 Task: Assign in the project AgileBazaar the issue 'Upgrade the deployment process of a web application to improve the speed and reliability of deployment' to the sprint 'Infrastructure Upgrade Sprint'. Assign in the project AgileBazaar the issue 'Create a new online platform for online cooking courses with advanced recipe sharing and meal planning features' to the sprint 'Infrastructure Upgrade Sprint'. Assign in the project AgileBazaar the issue 'Implement a new cloud-based learning management system for a school with advanced course creation and assessment features' to the sprint 'Infrastructure Upgrade Sprint'. Assign in the project AgileBazaar the issue 'Integrate a new interactive tutorial feature into an existing e-learning platform to enhance user engagement and learning outcomes' to the sprint 'Infrastructure Upgrade Sprint'
Action: Mouse moved to (197, 48)
Screenshot: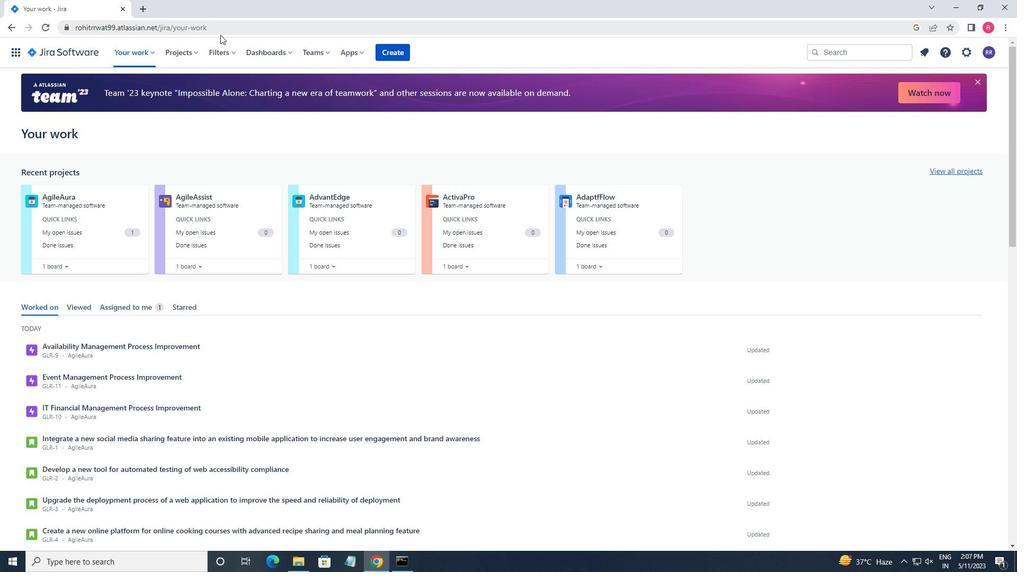 
Action: Mouse pressed left at (197, 48)
Screenshot: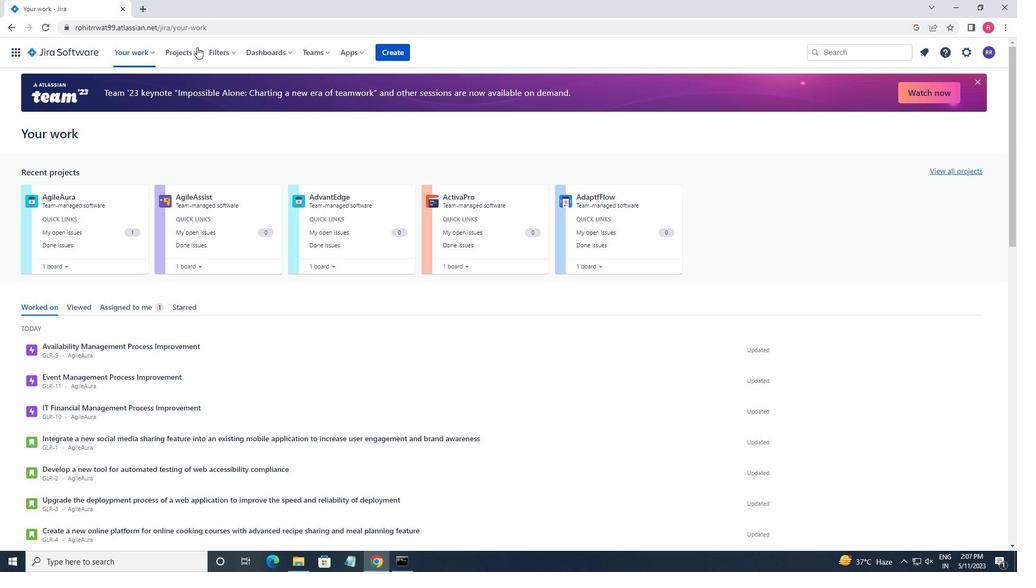 
Action: Mouse moved to (211, 100)
Screenshot: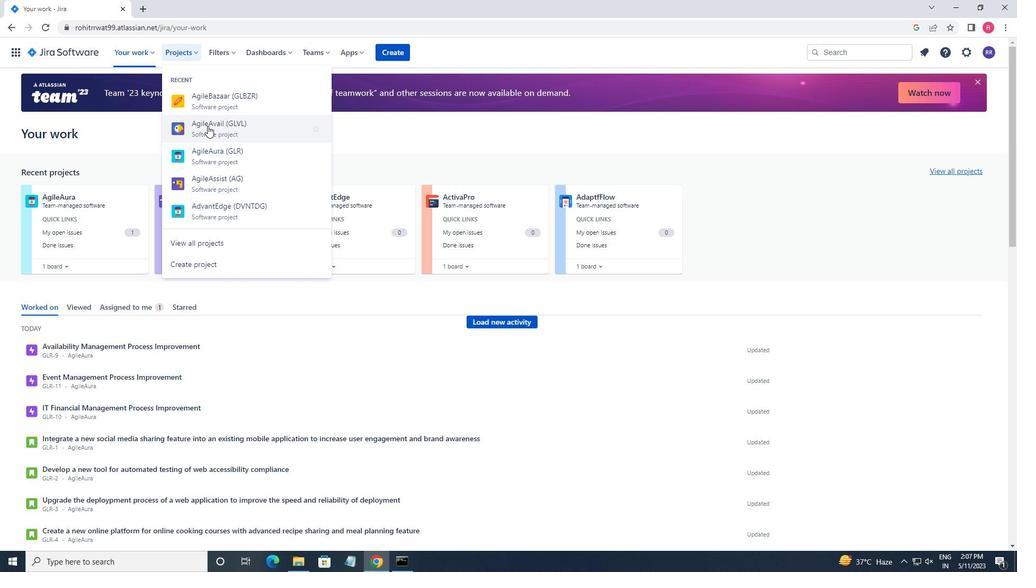 
Action: Mouse pressed left at (211, 100)
Screenshot: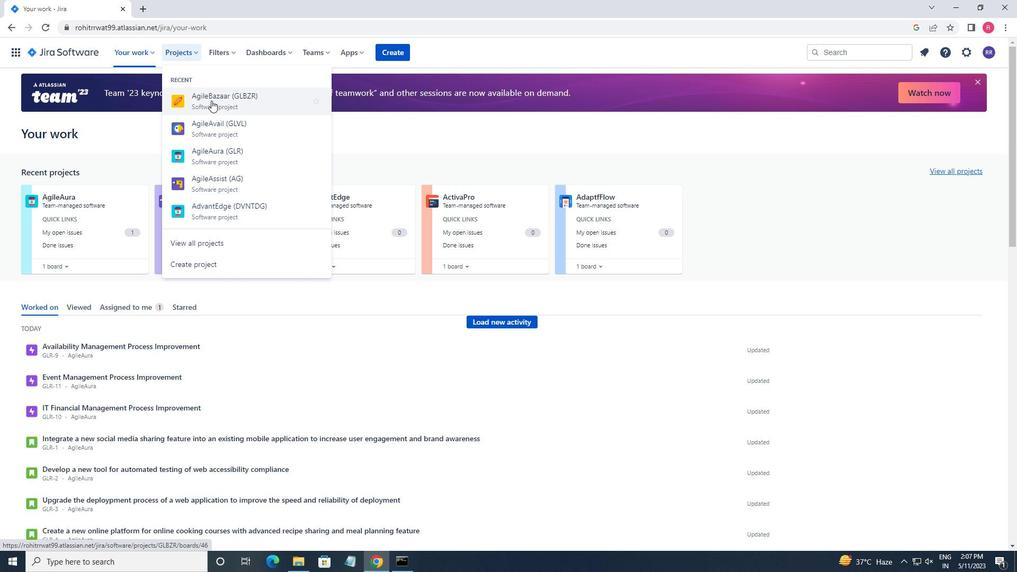 
Action: Mouse moved to (63, 153)
Screenshot: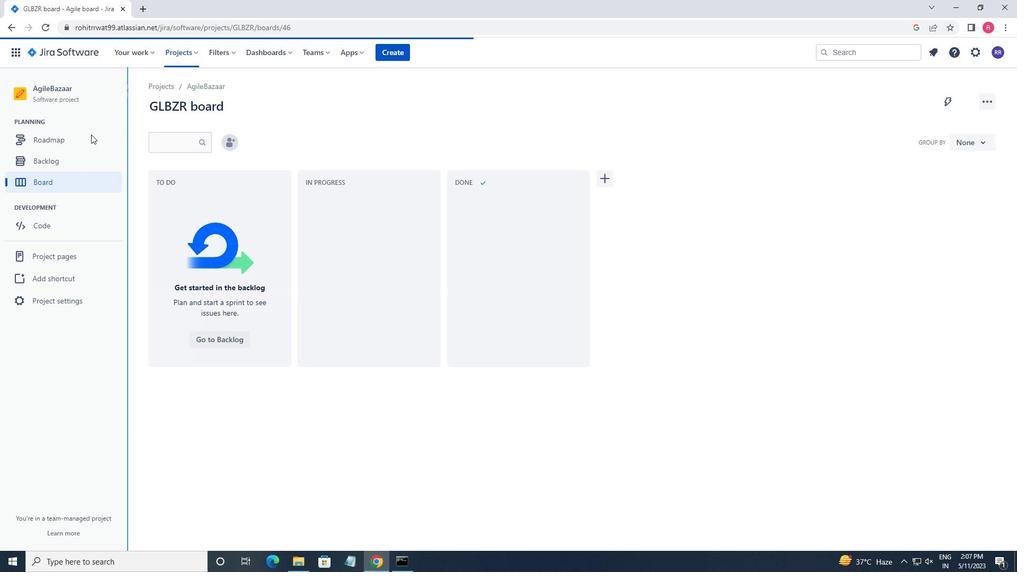 
Action: Mouse pressed left at (63, 153)
Screenshot: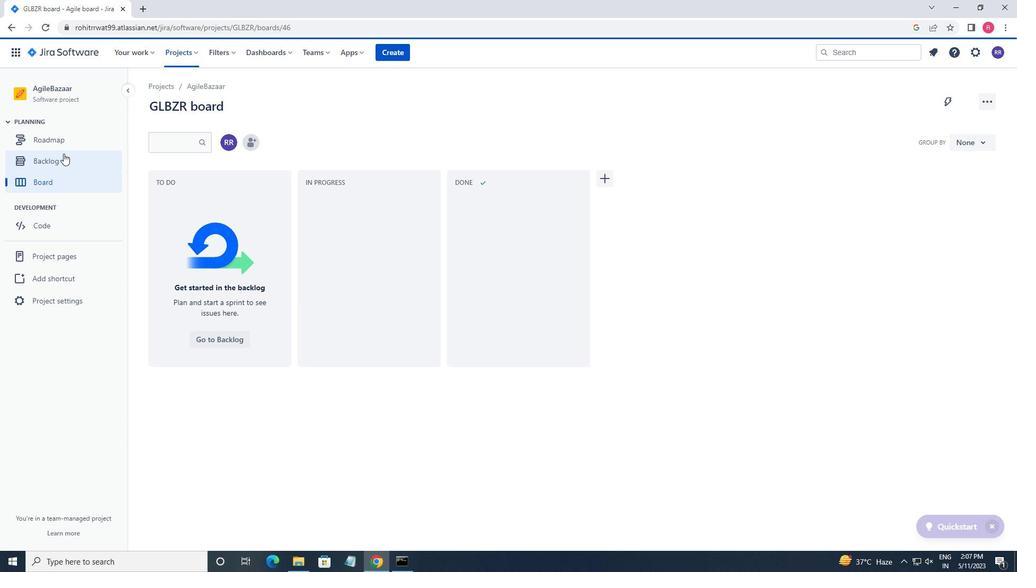 
Action: Mouse moved to (439, 387)
Screenshot: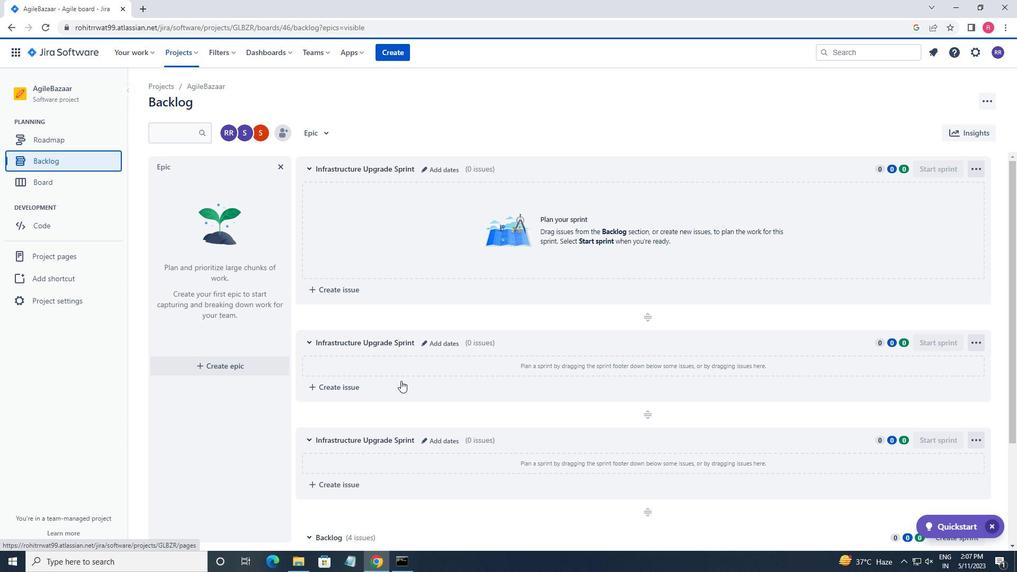
Action: Mouse scrolled (439, 387) with delta (0, 0)
Screenshot: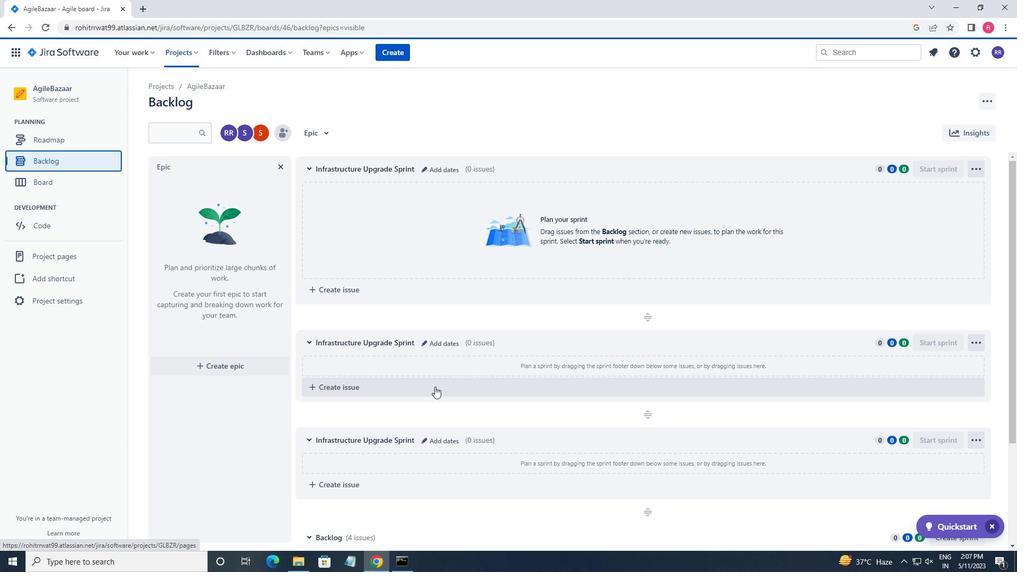 
Action: Mouse scrolled (439, 387) with delta (0, 0)
Screenshot: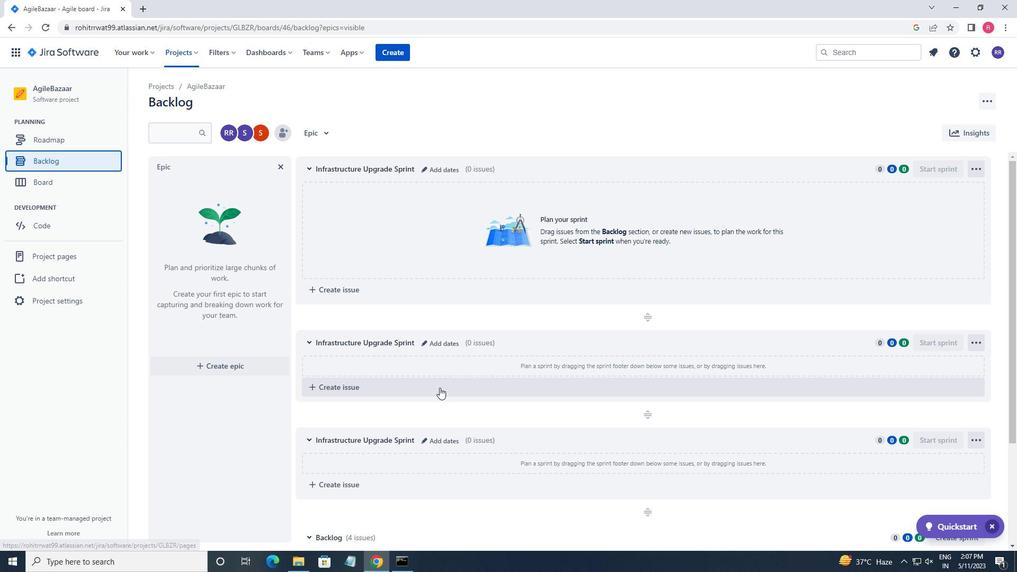 
Action: Mouse scrolled (439, 387) with delta (0, 0)
Screenshot: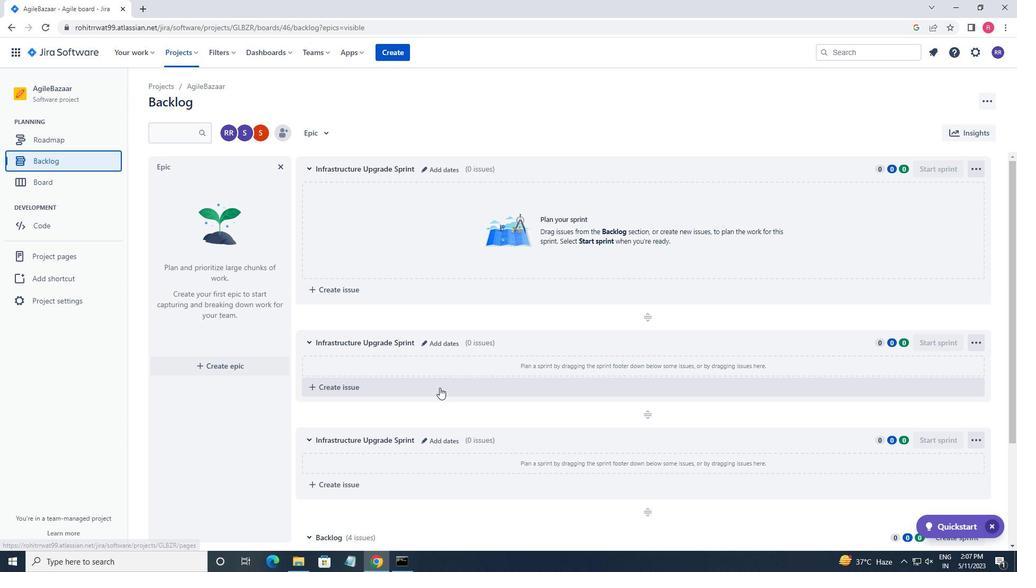 
Action: Mouse scrolled (439, 387) with delta (0, 0)
Screenshot: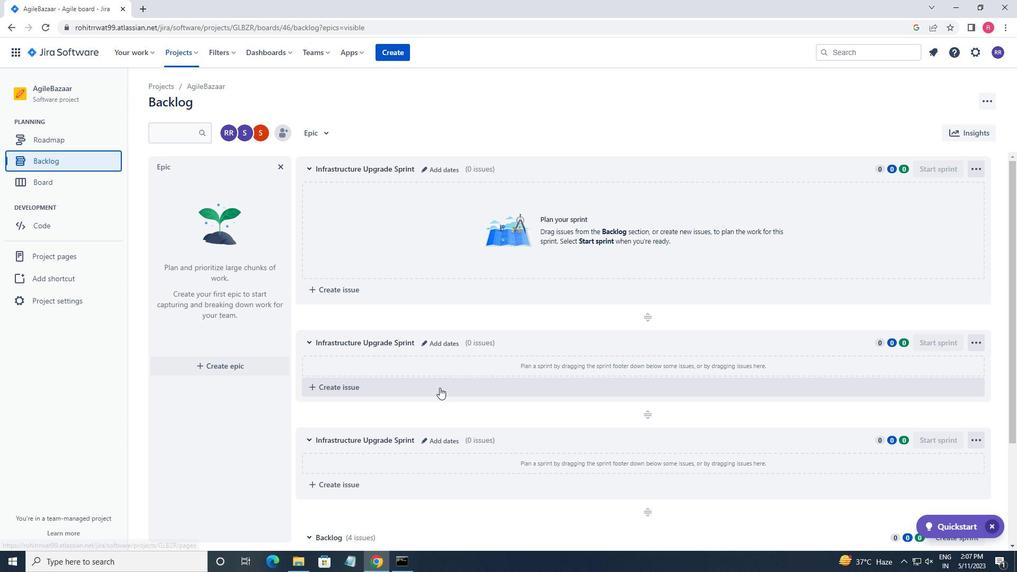 
Action: Mouse scrolled (439, 387) with delta (0, 0)
Screenshot: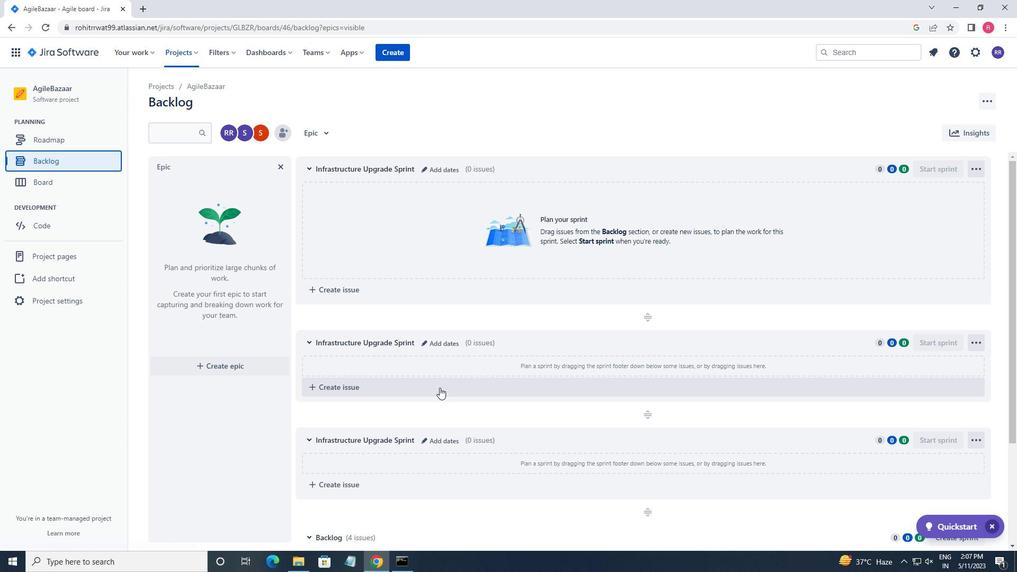 
Action: Mouse scrolled (439, 387) with delta (0, 0)
Screenshot: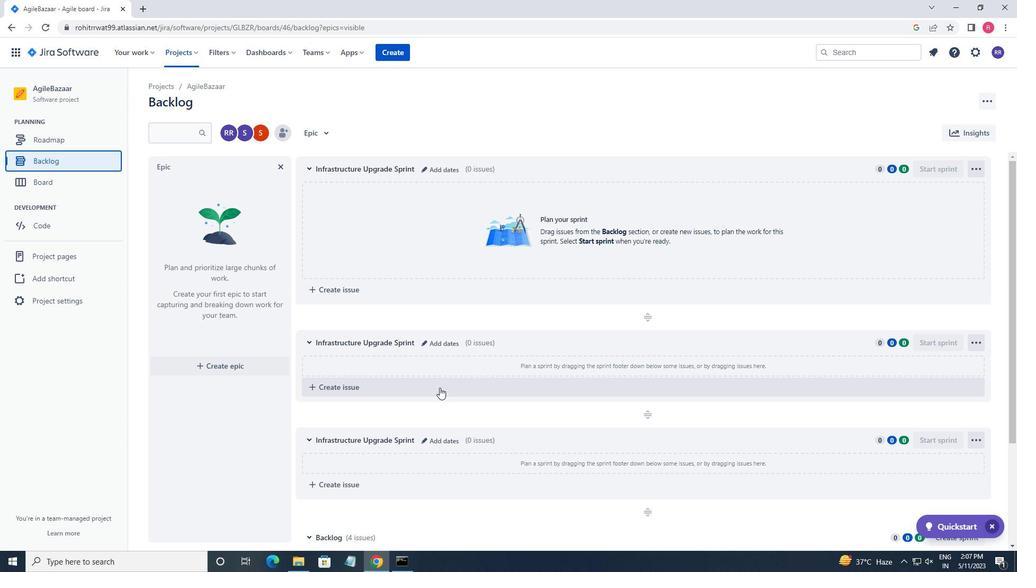 
Action: Mouse scrolled (439, 387) with delta (0, 0)
Screenshot: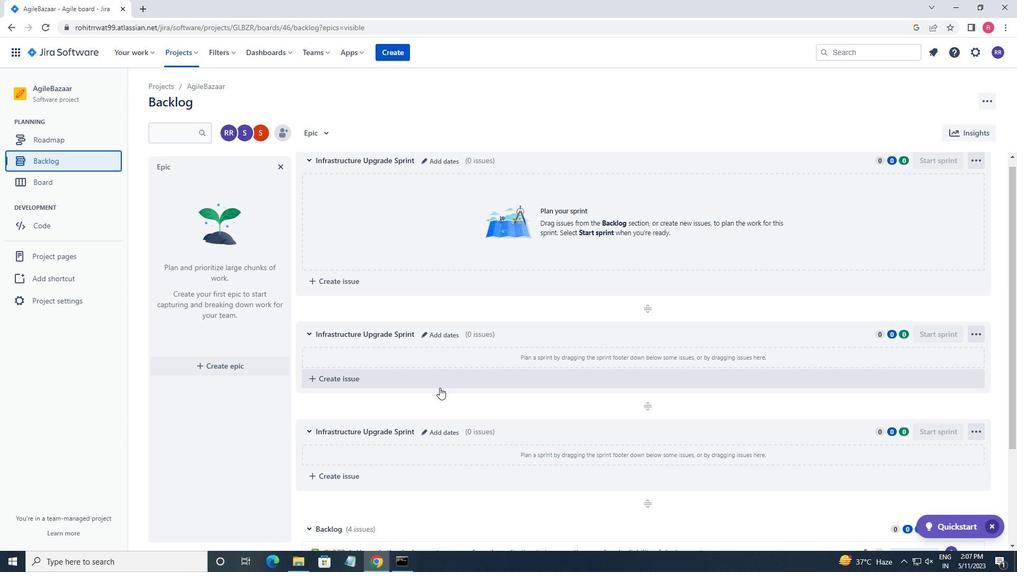 
Action: Mouse moved to (974, 421)
Screenshot: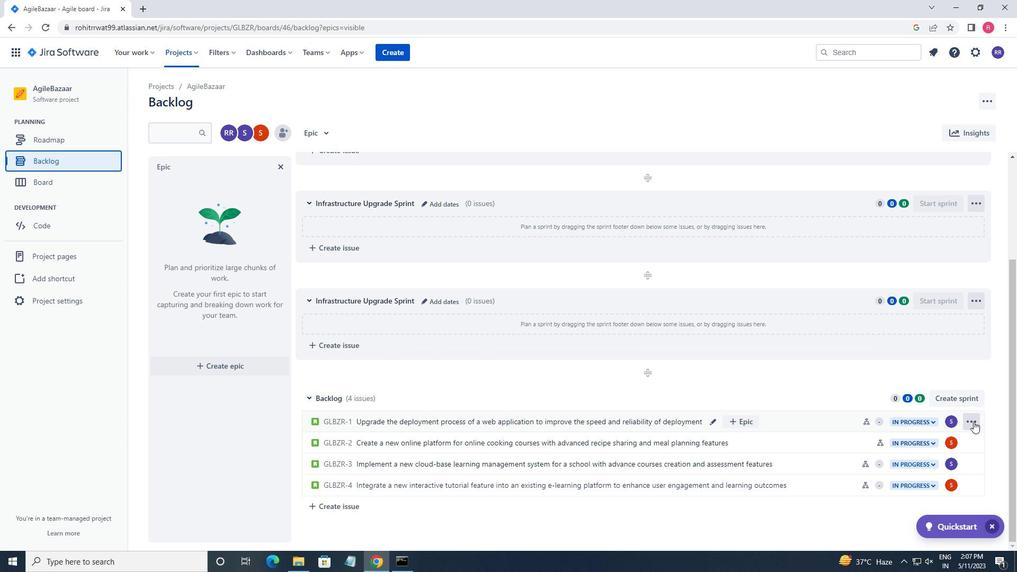 
Action: Mouse pressed left at (974, 421)
Screenshot: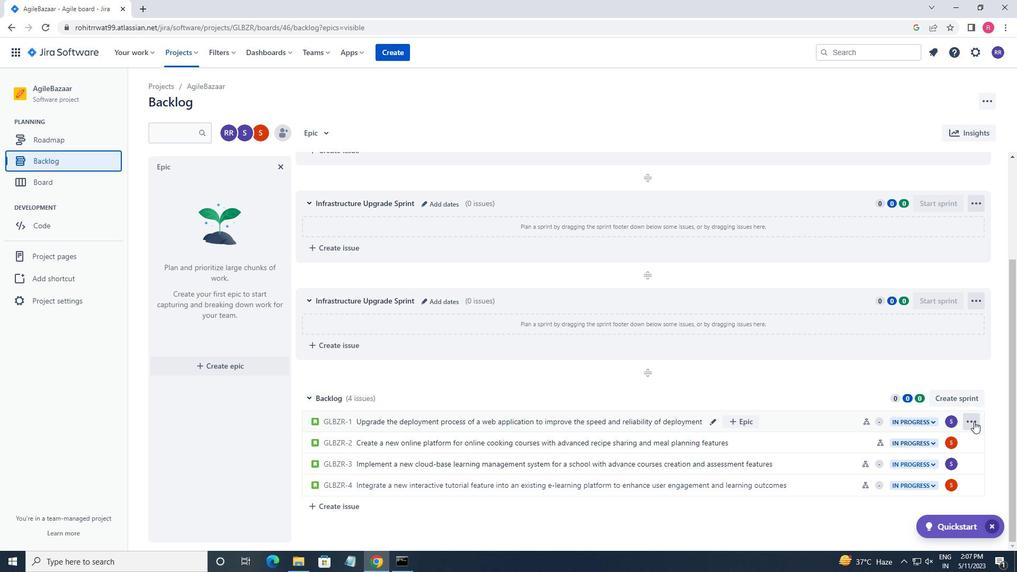 
Action: Mouse moved to (947, 333)
Screenshot: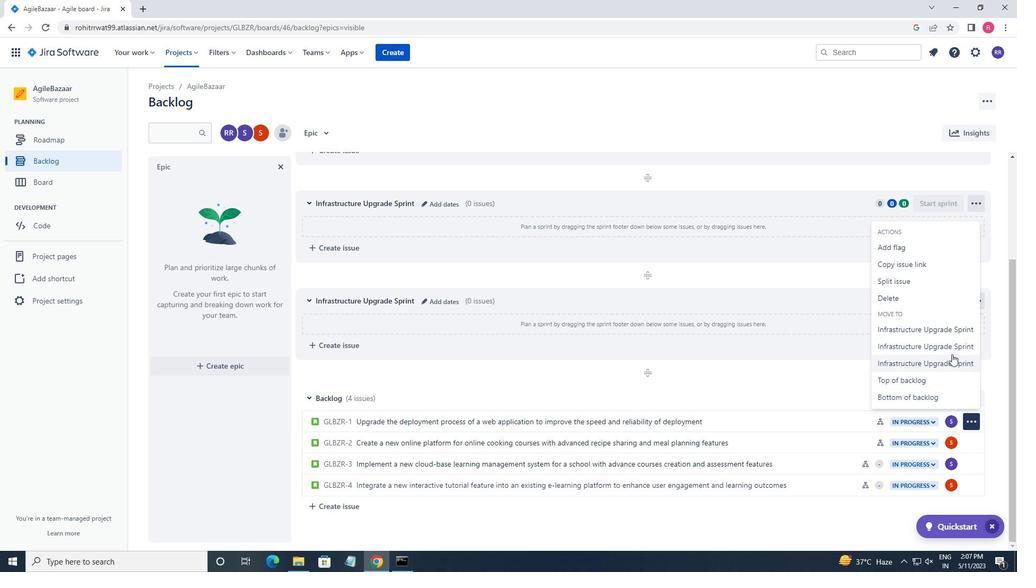 
Action: Mouse pressed left at (947, 333)
Screenshot: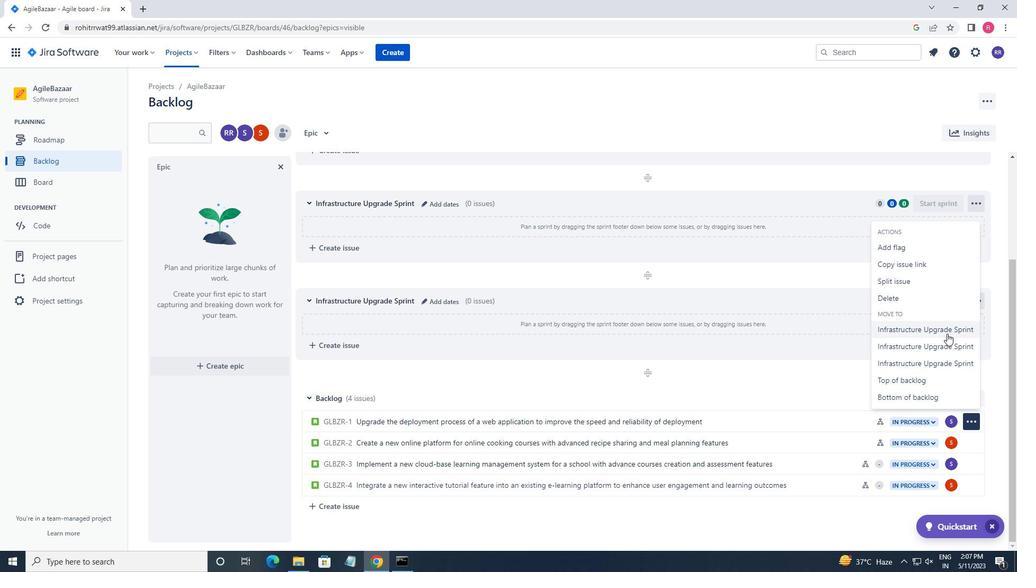 
Action: Mouse moved to (969, 443)
Screenshot: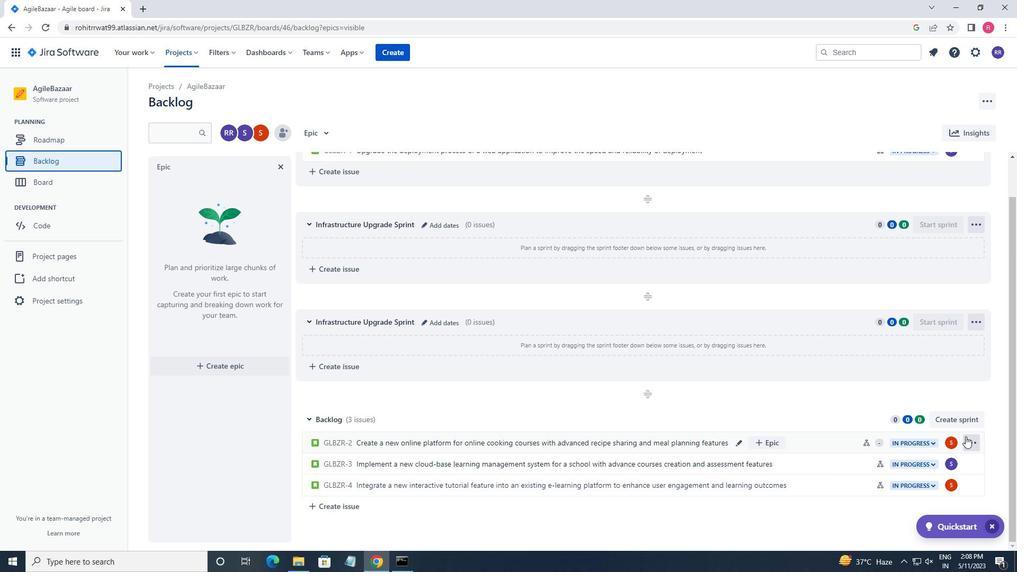 
Action: Mouse pressed left at (969, 443)
Screenshot: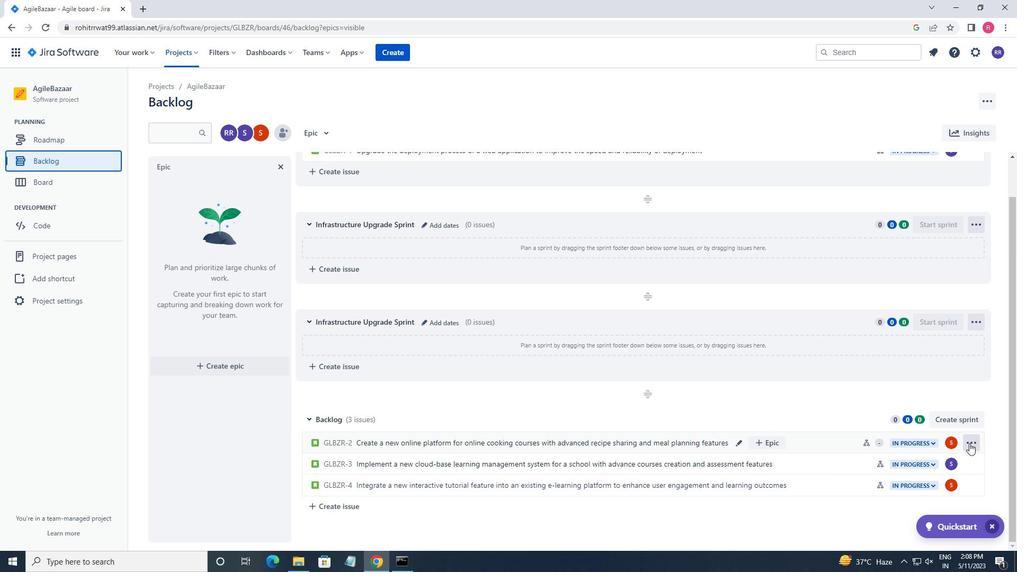 
Action: Mouse moved to (920, 364)
Screenshot: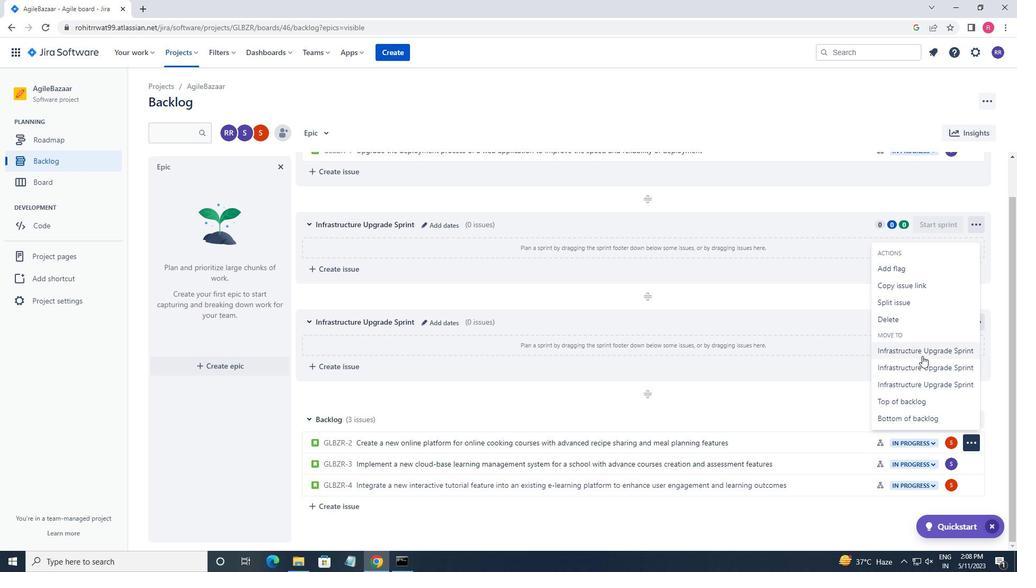 
Action: Mouse pressed left at (920, 364)
Screenshot: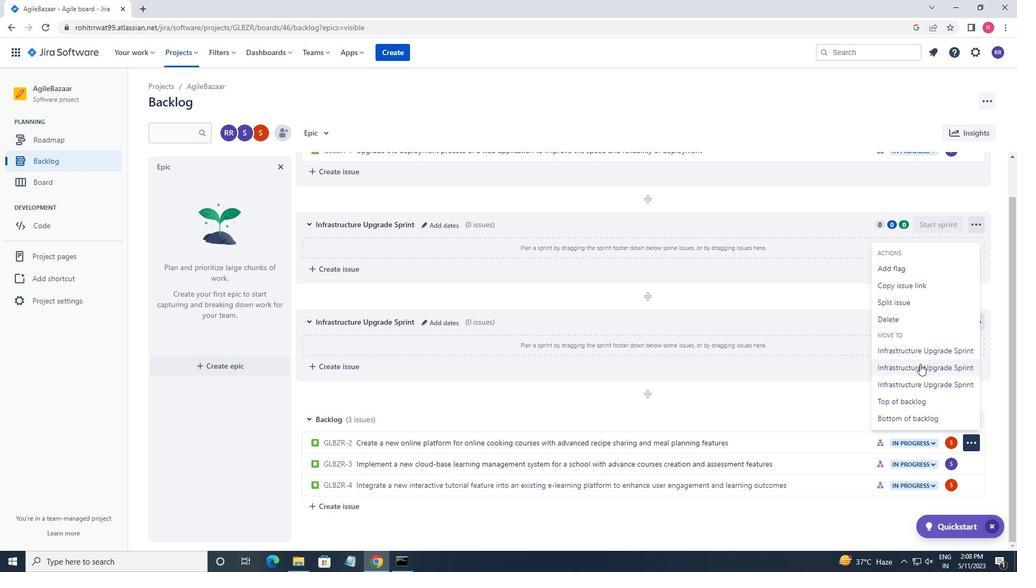 
Action: Mouse moved to (970, 462)
Screenshot: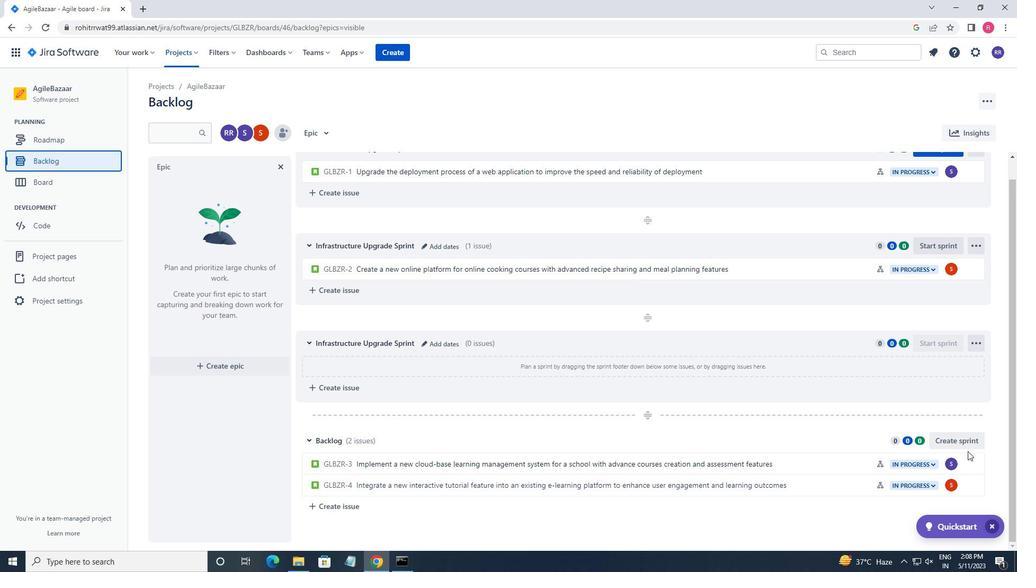 
Action: Mouse pressed left at (970, 462)
Screenshot: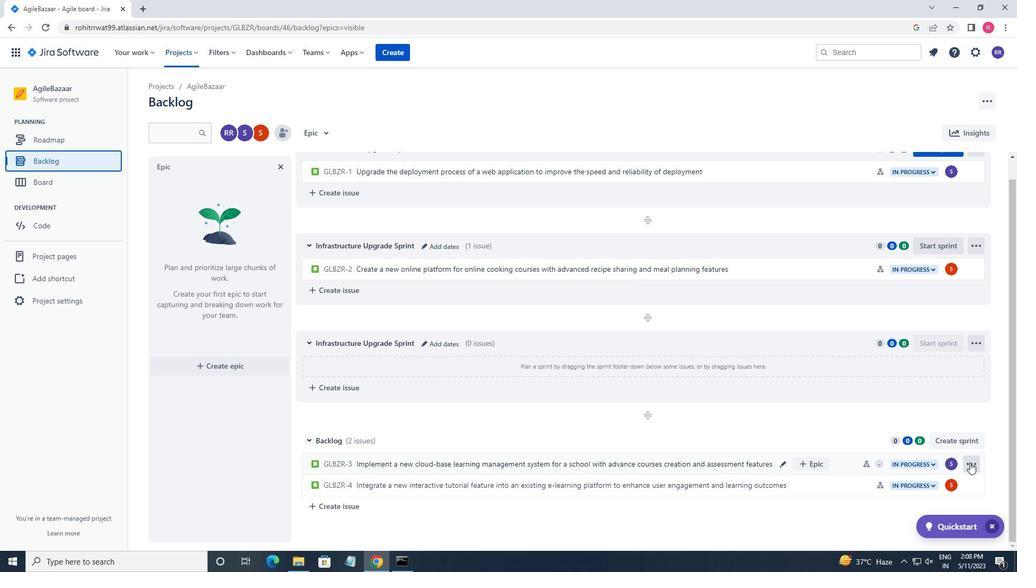 
Action: Mouse moved to (935, 408)
Screenshot: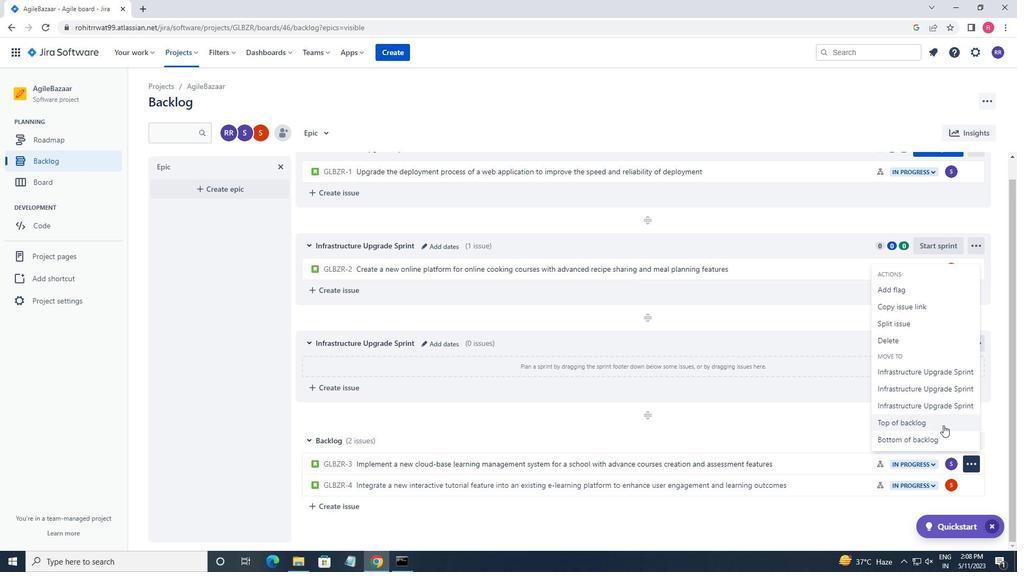 
Action: Mouse pressed left at (935, 408)
Screenshot: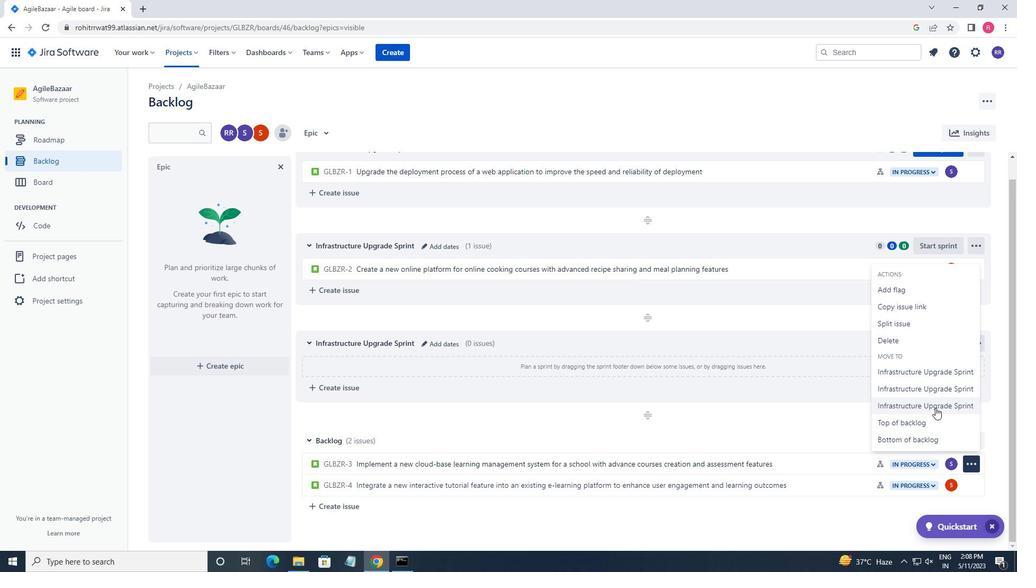 
Action: Mouse moved to (970, 484)
Screenshot: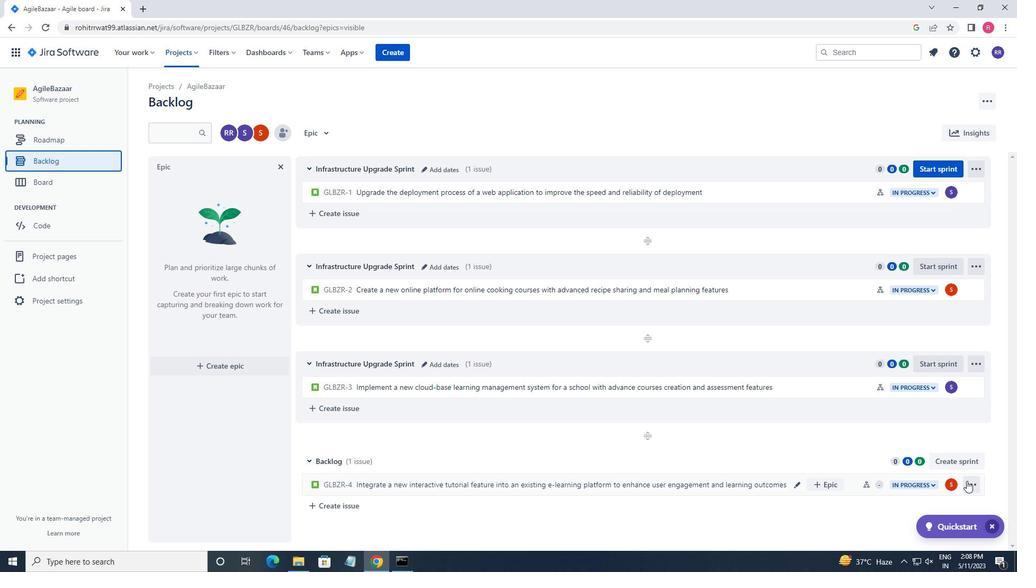 
Action: Mouse pressed left at (970, 484)
Screenshot: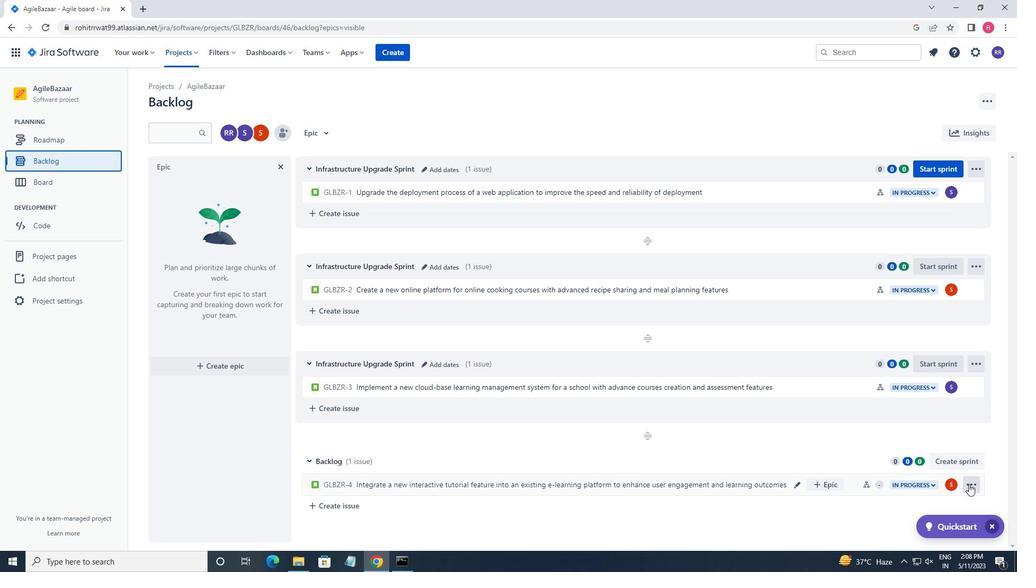 
Action: Mouse moved to (945, 431)
Screenshot: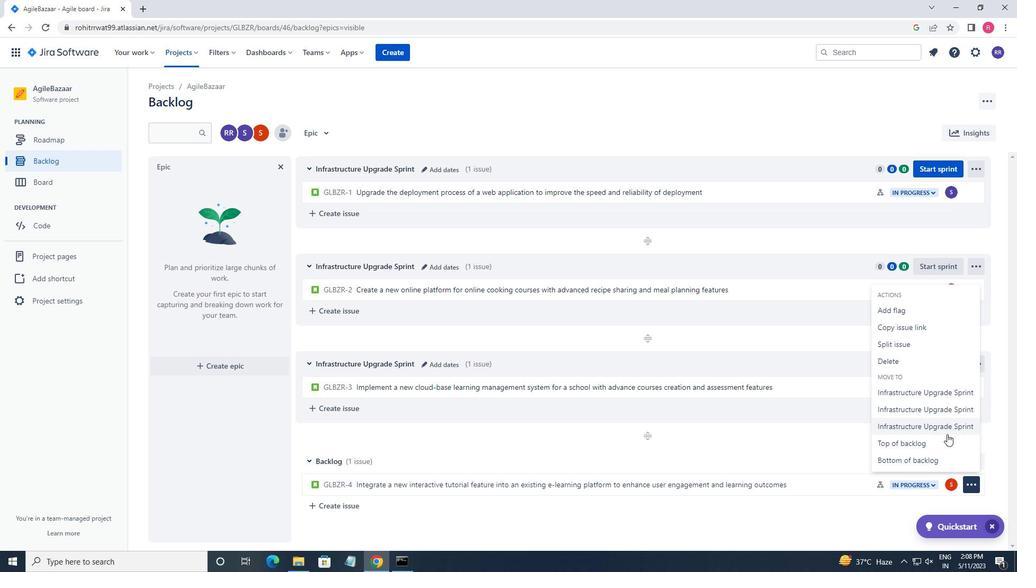 
Action: Mouse pressed left at (945, 431)
Screenshot: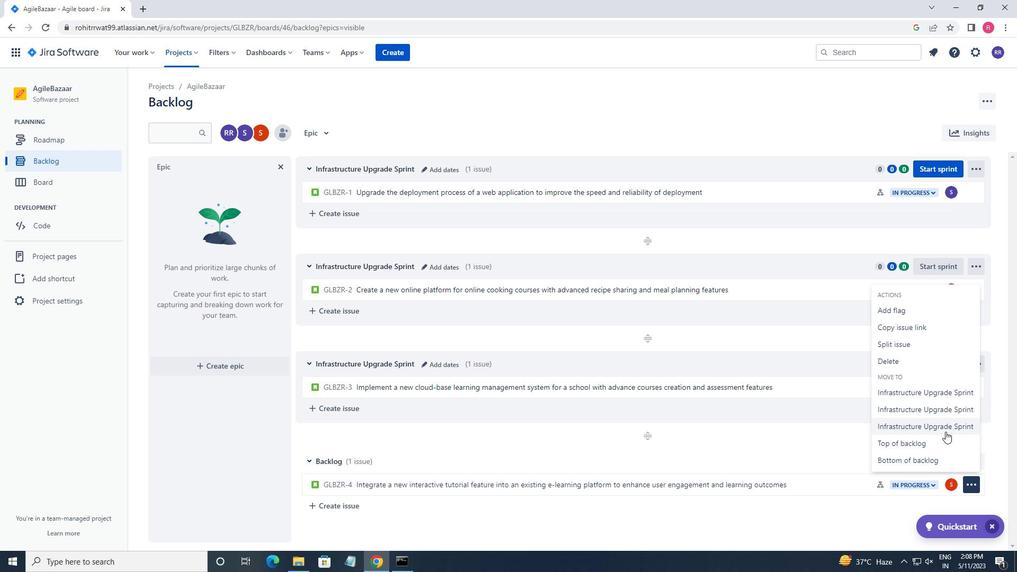 
